 Task: Add Sprouts Organic Coconut Milk to the cart.
Action: Mouse moved to (28, 105)
Screenshot: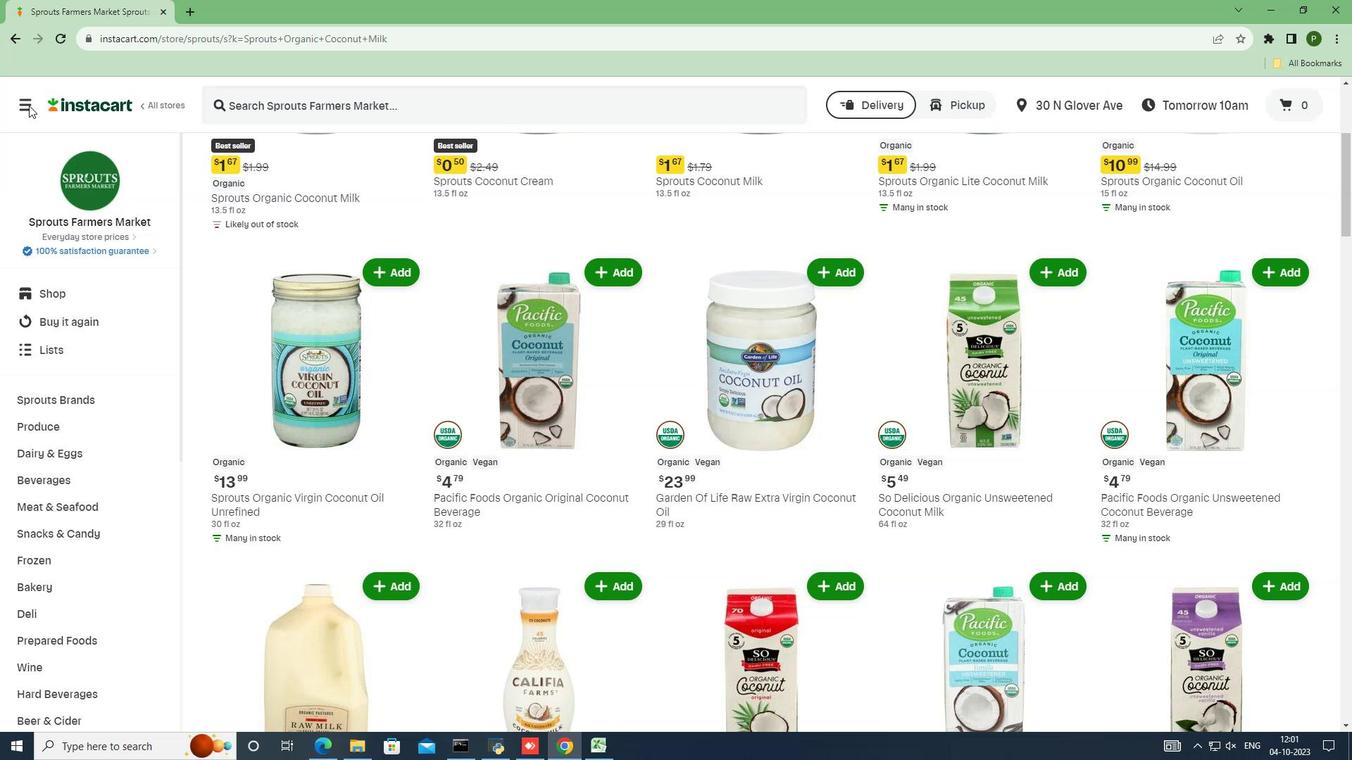 
Action: Mouse pressed left at (28, 105)
Screenshot: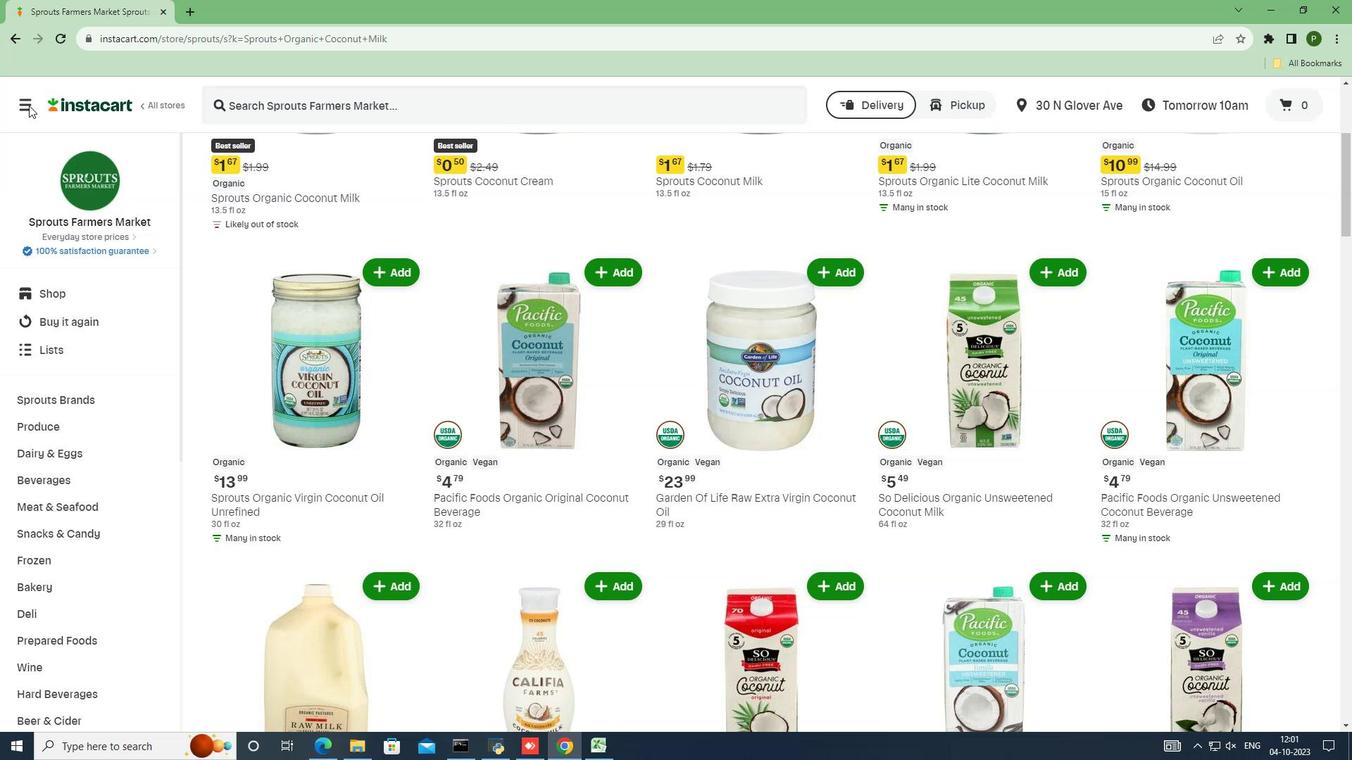 
Action: Mouse moved to (59, 392)
Screenshot: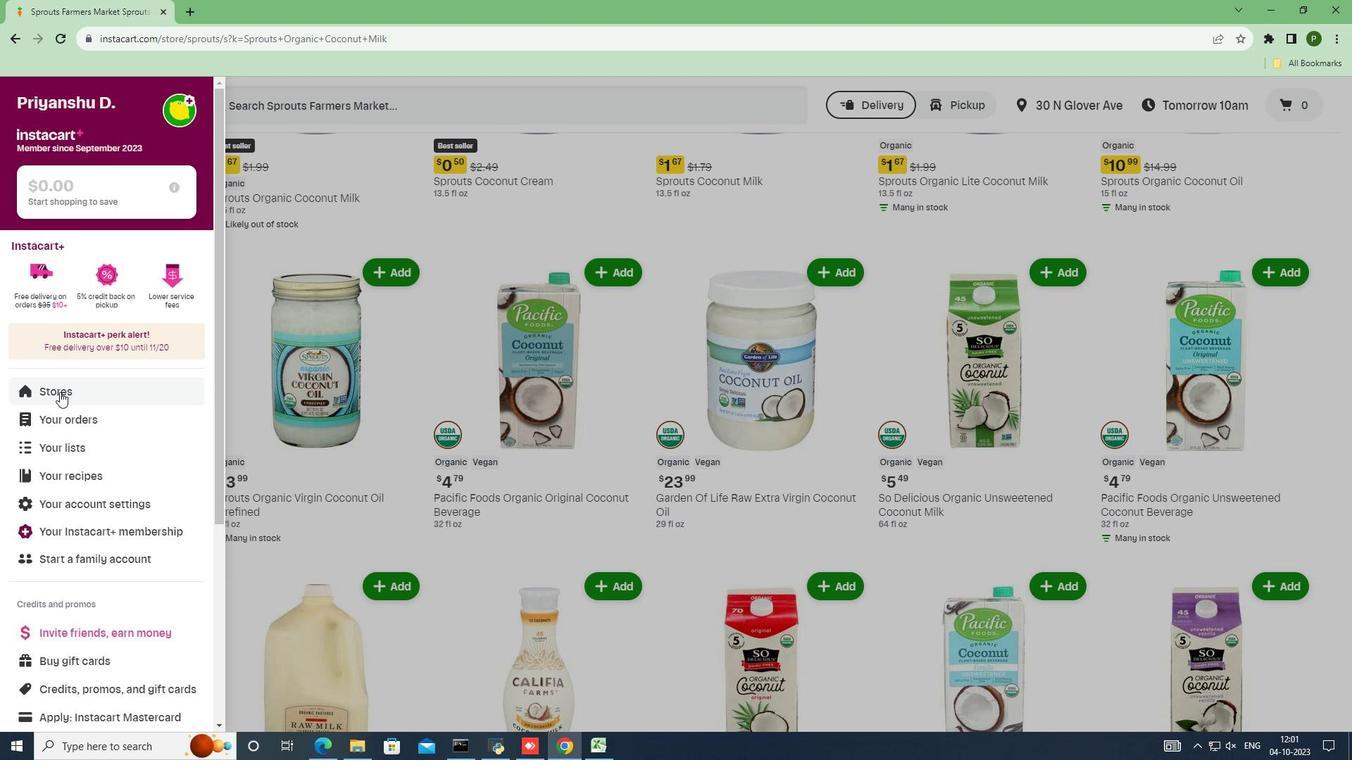 
Action: Mouse pressed left at (59, 392)
Screenshot: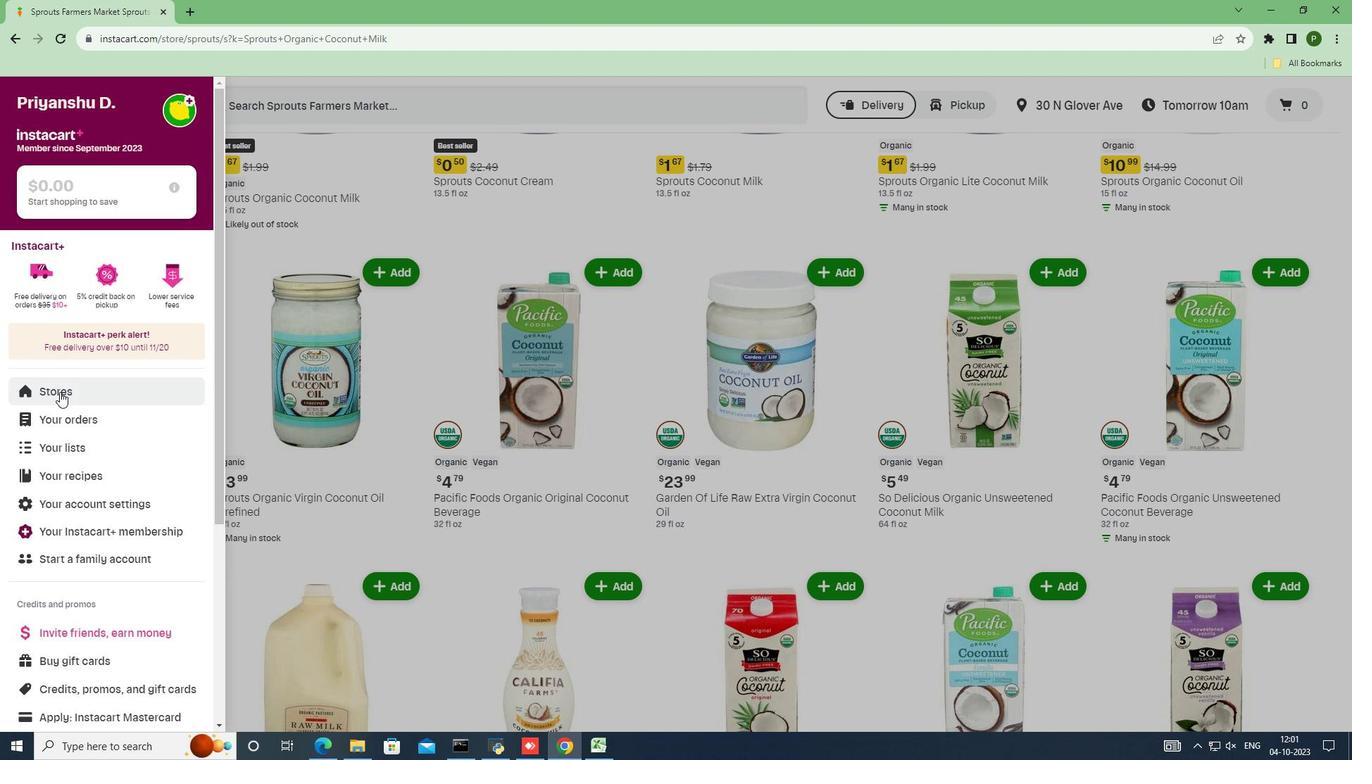 
Action: Mouse moved to (329, 171)
Screenshot: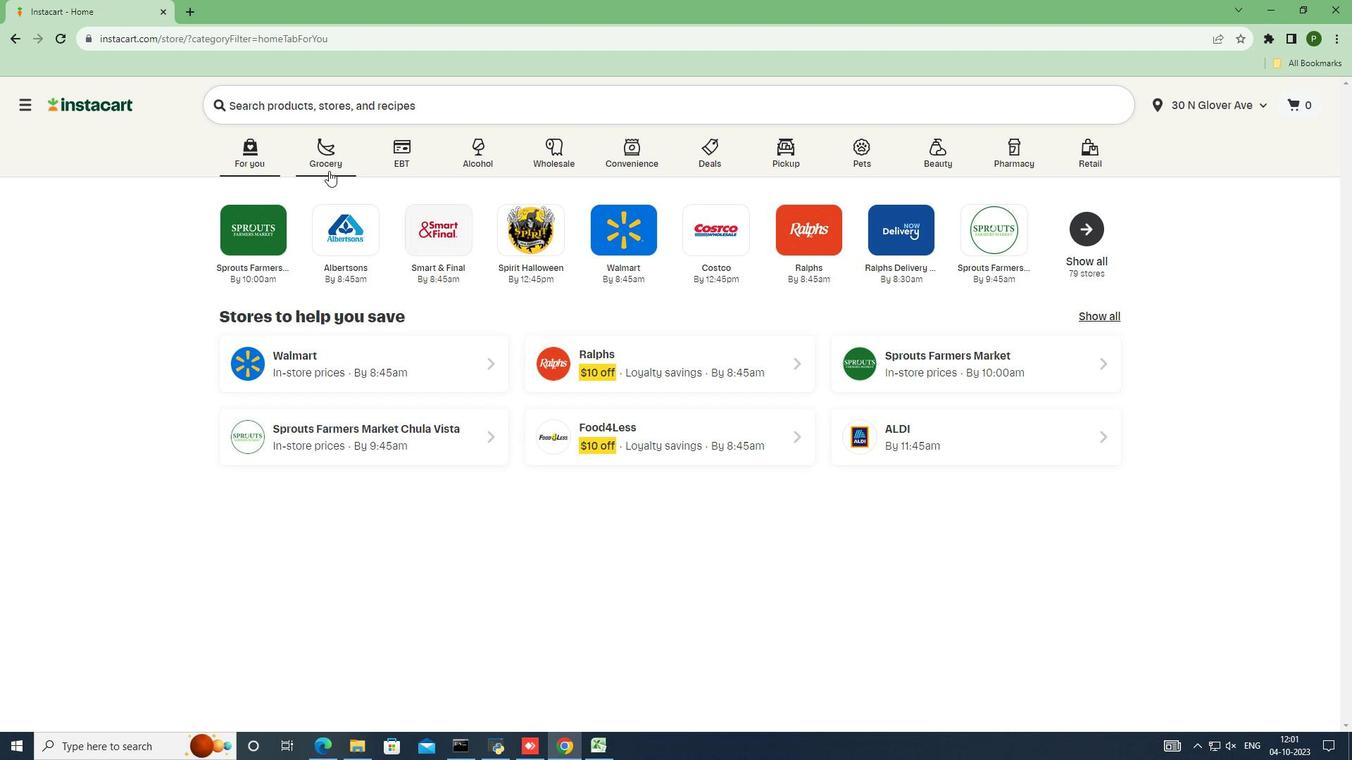 
Action: Mouse pressed left at (329, 171)
Screenshot: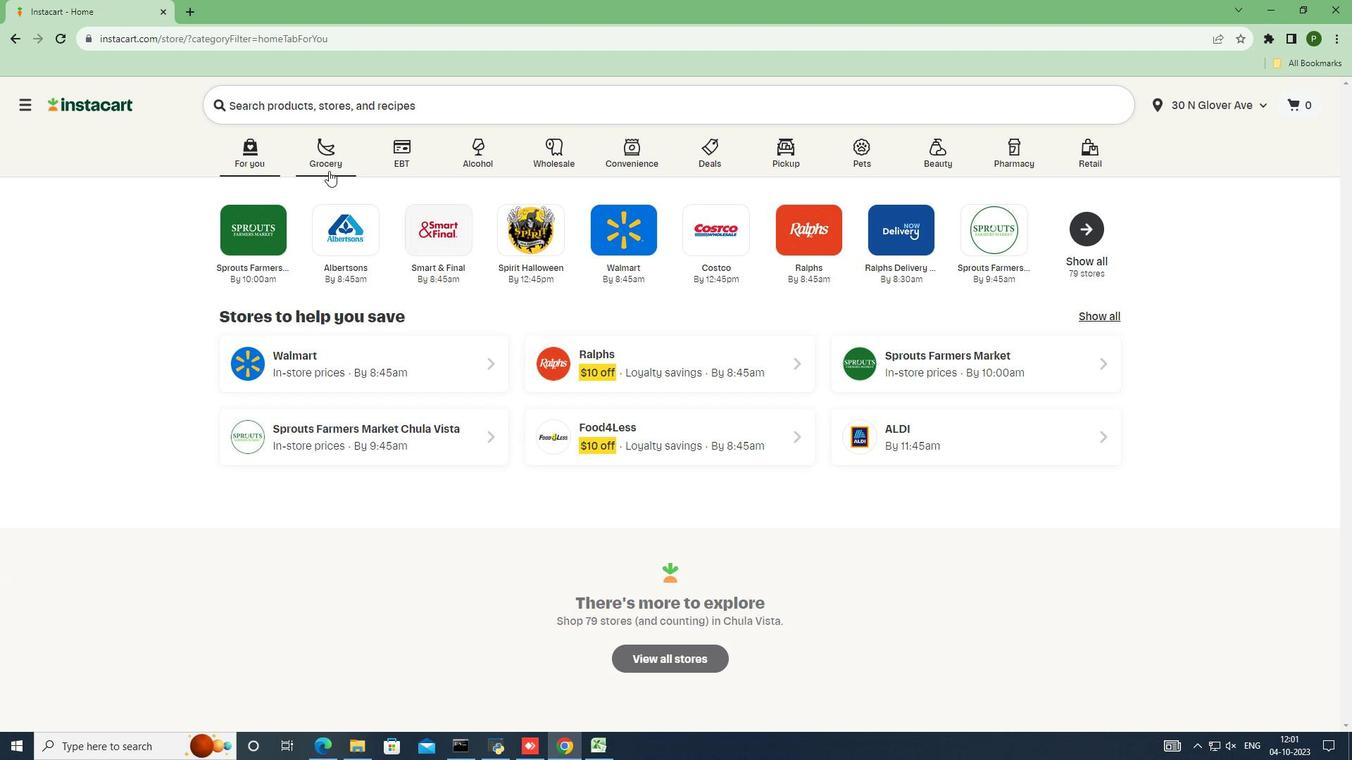 
Action: Mouse moved to (863, 313)
Screenshot: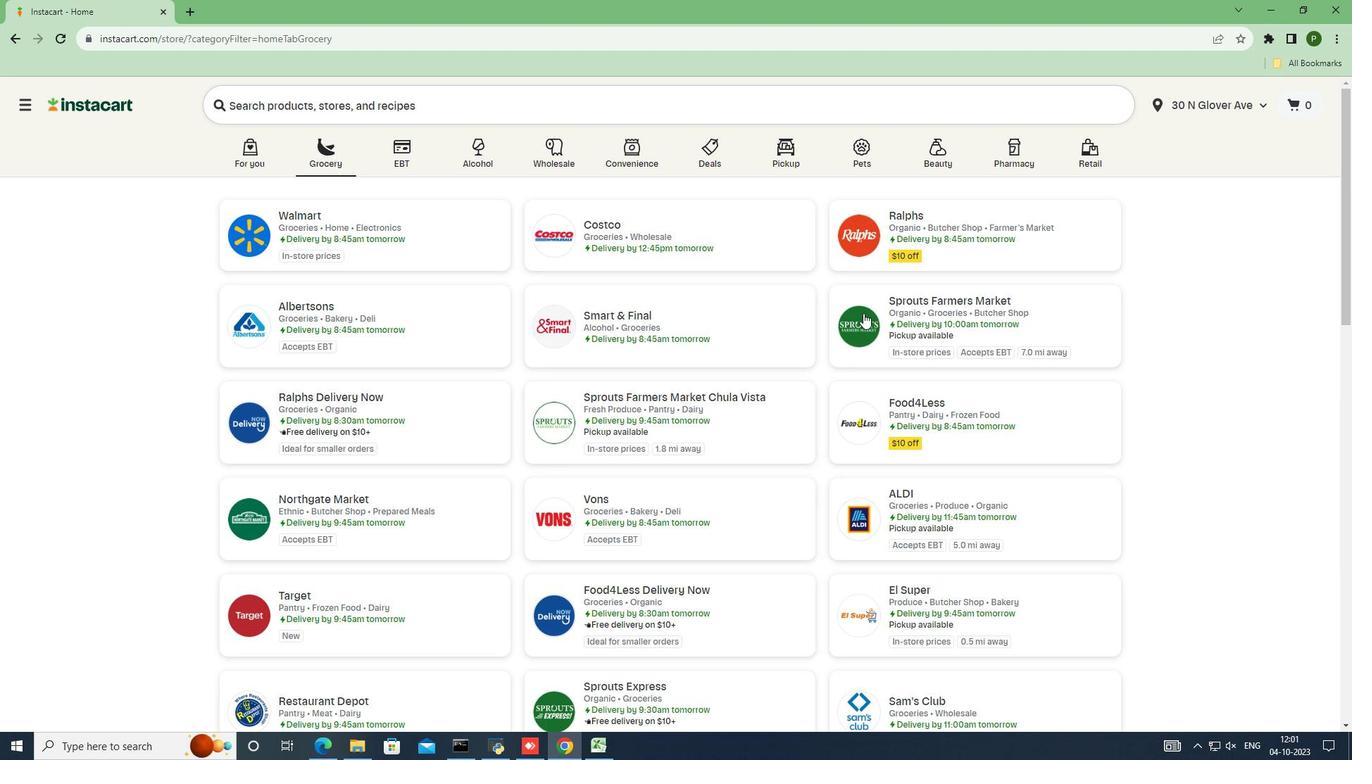 
Action: Mouse pressed left at (863, 313)
Screenshot: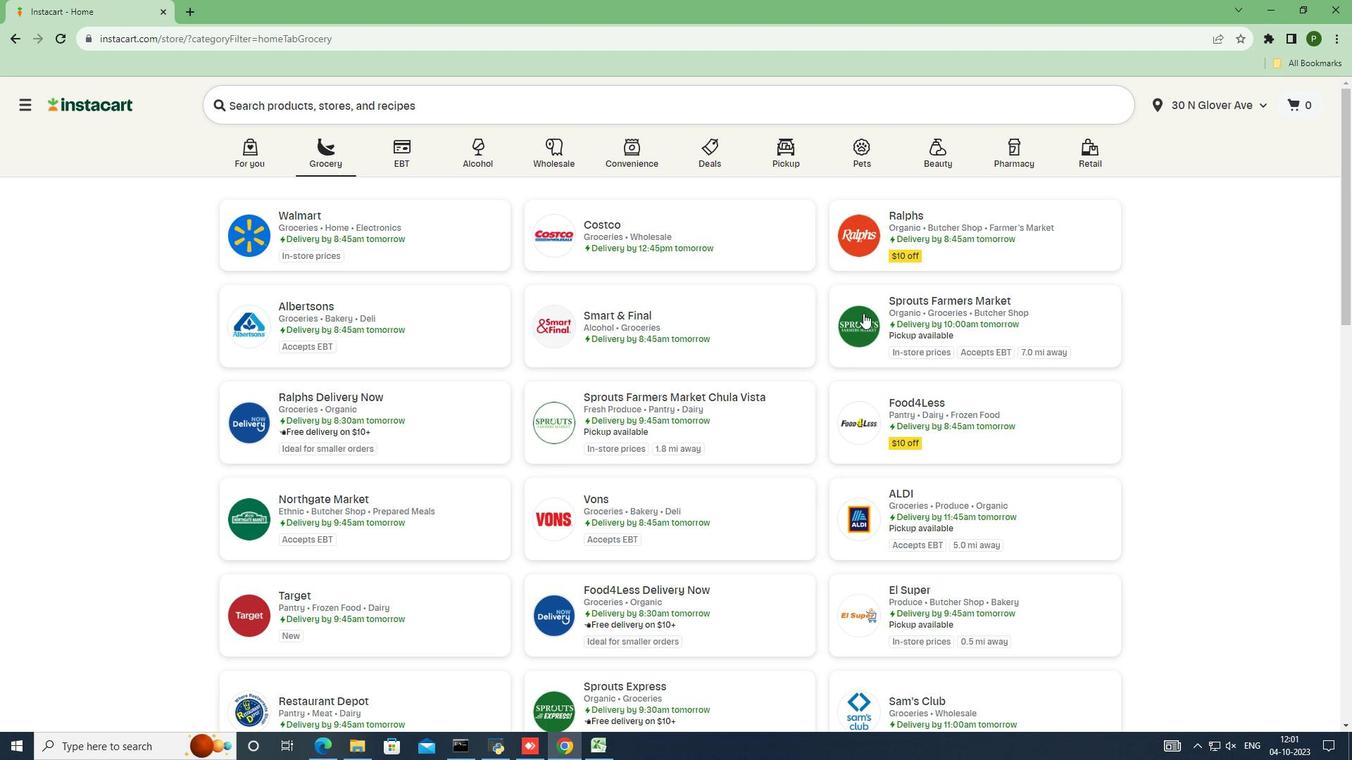 
Action: Mouse moved to (84, 398)
Screenshot: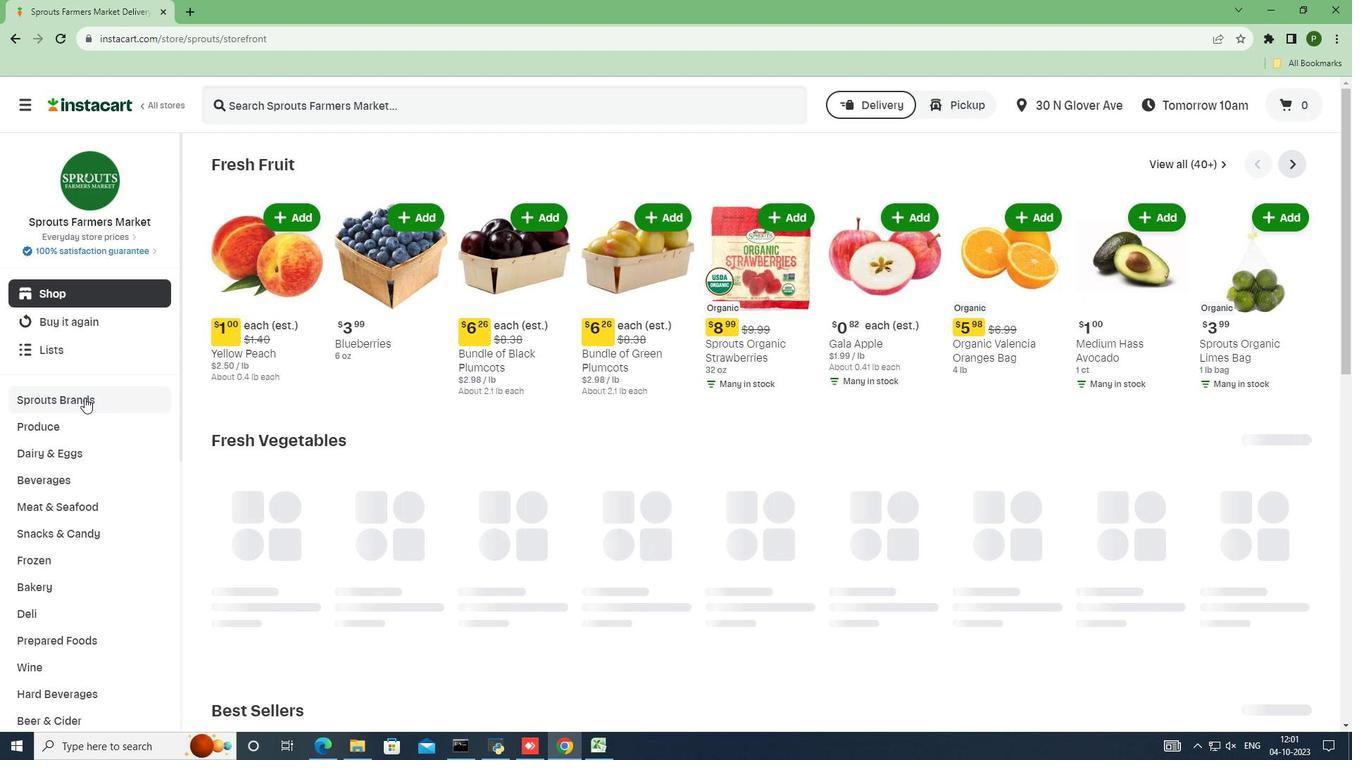 
Action: Mouse pressed left at (84, 398)
Screenshot: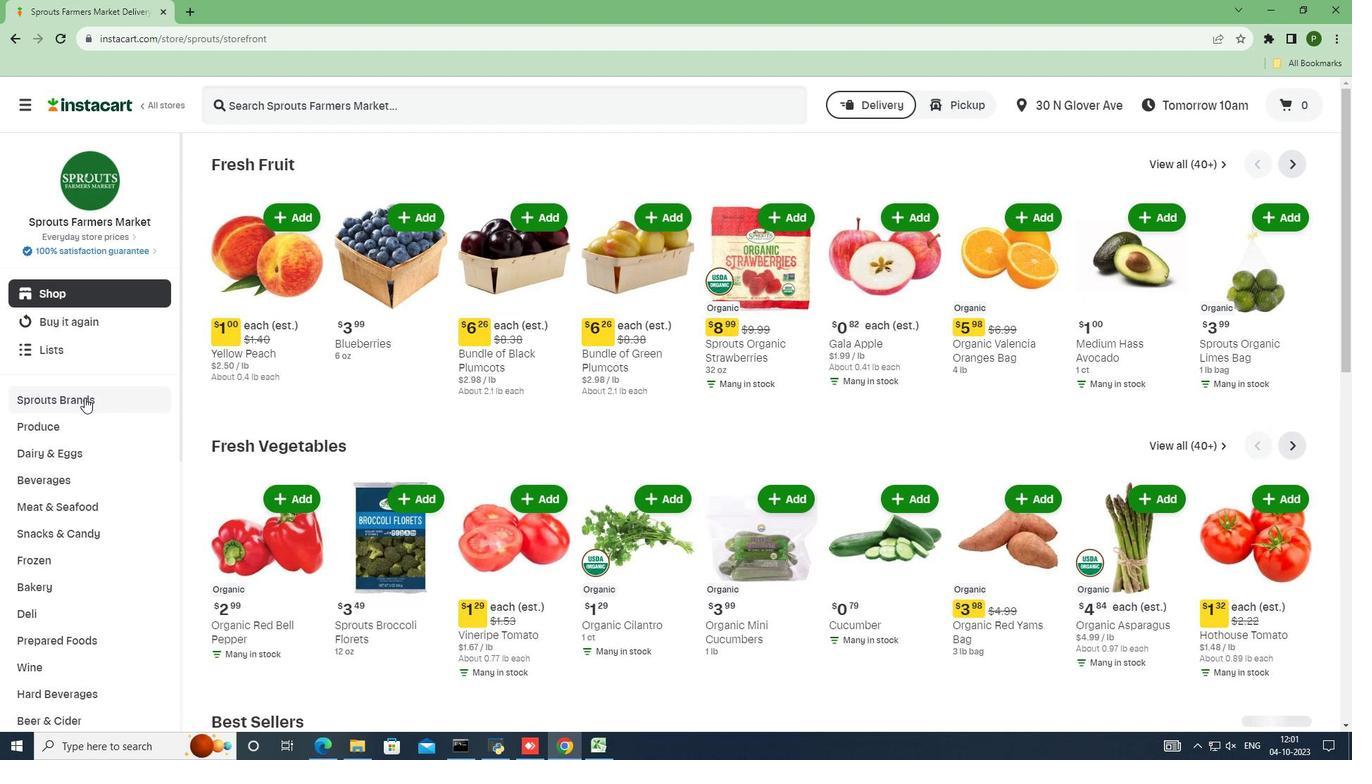 
Action: Mouse moved to (70, 503)
Screenshot: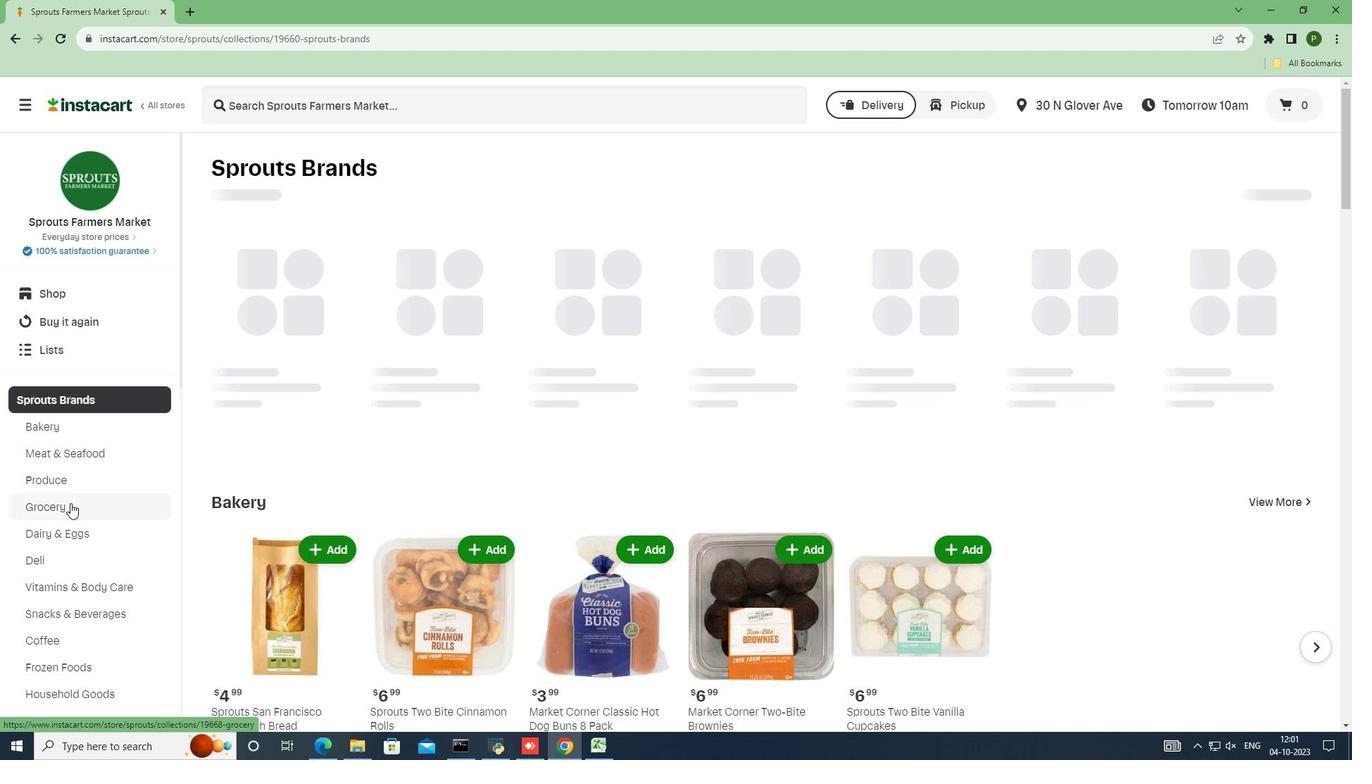 
Action: Mouse pressed left at (70, 503)
Screenshot: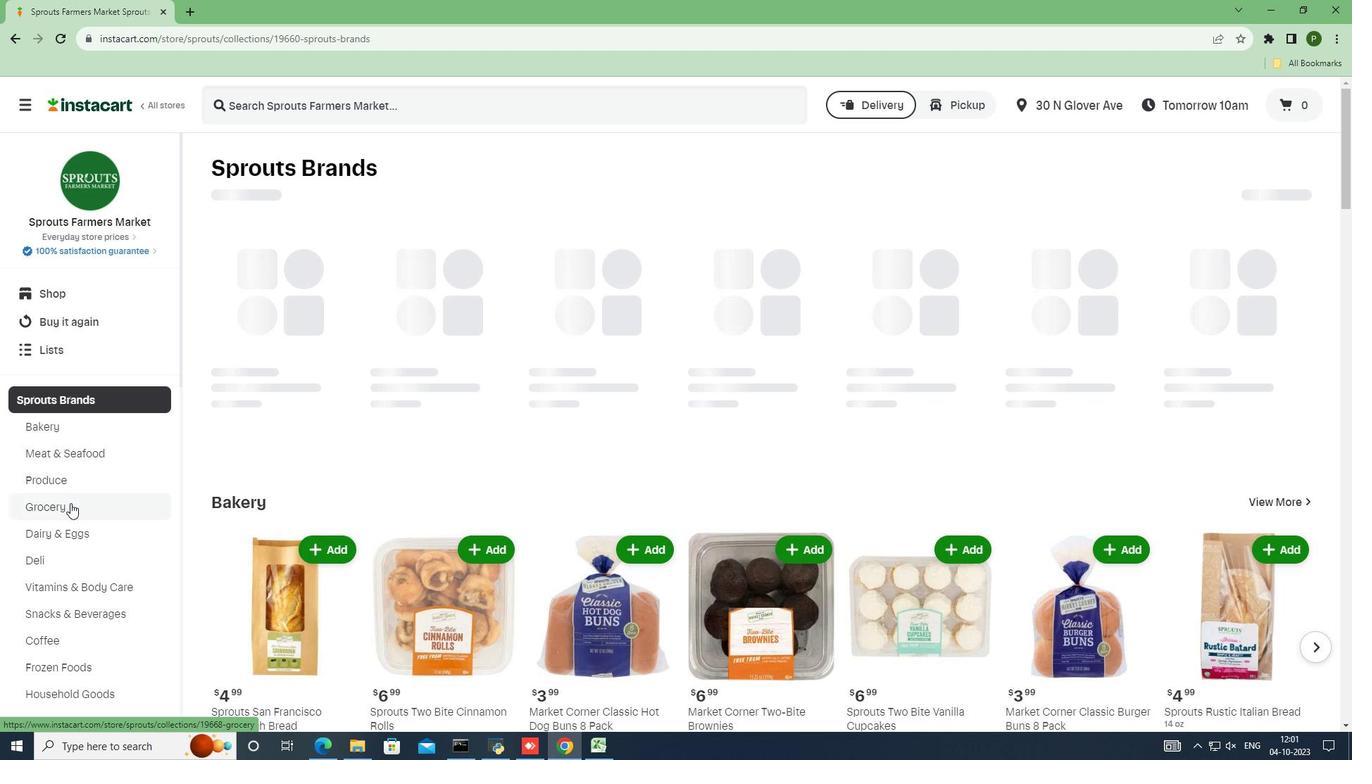 
Action: Mouse moved to (339, 283)
Screenshot: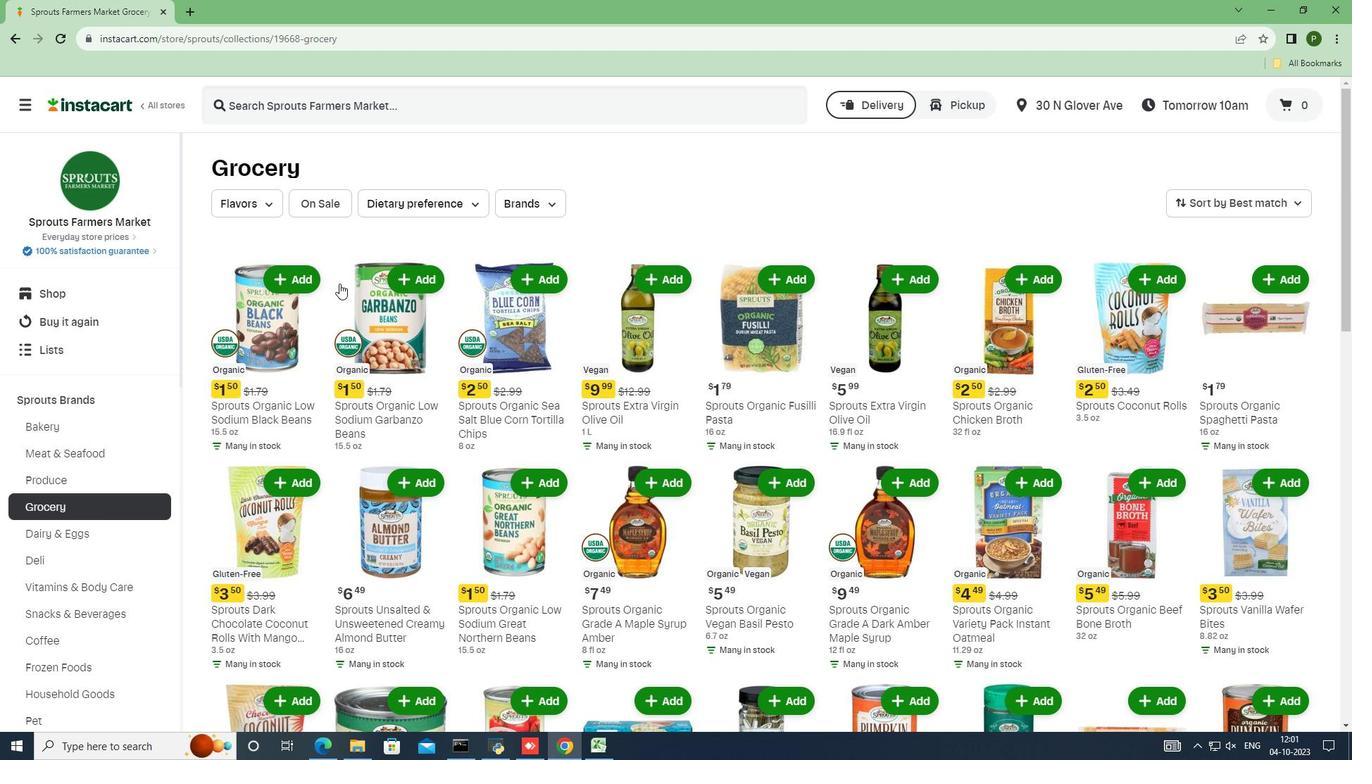 
Action: Mouse scrolled (339, 283) with delta (0, 0)
Screenshot: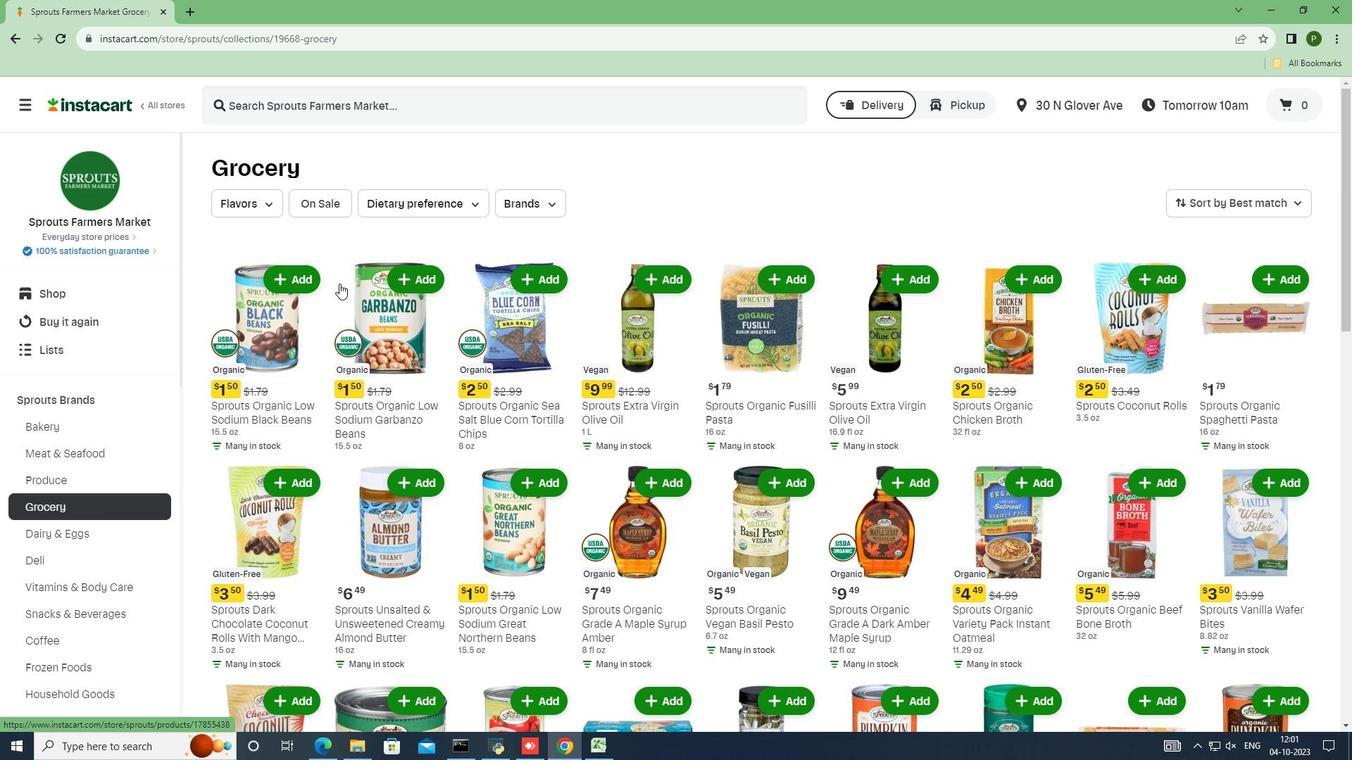 
Action: Mouse scrolled (339, 283) with delta (0, 0)
Screenshot: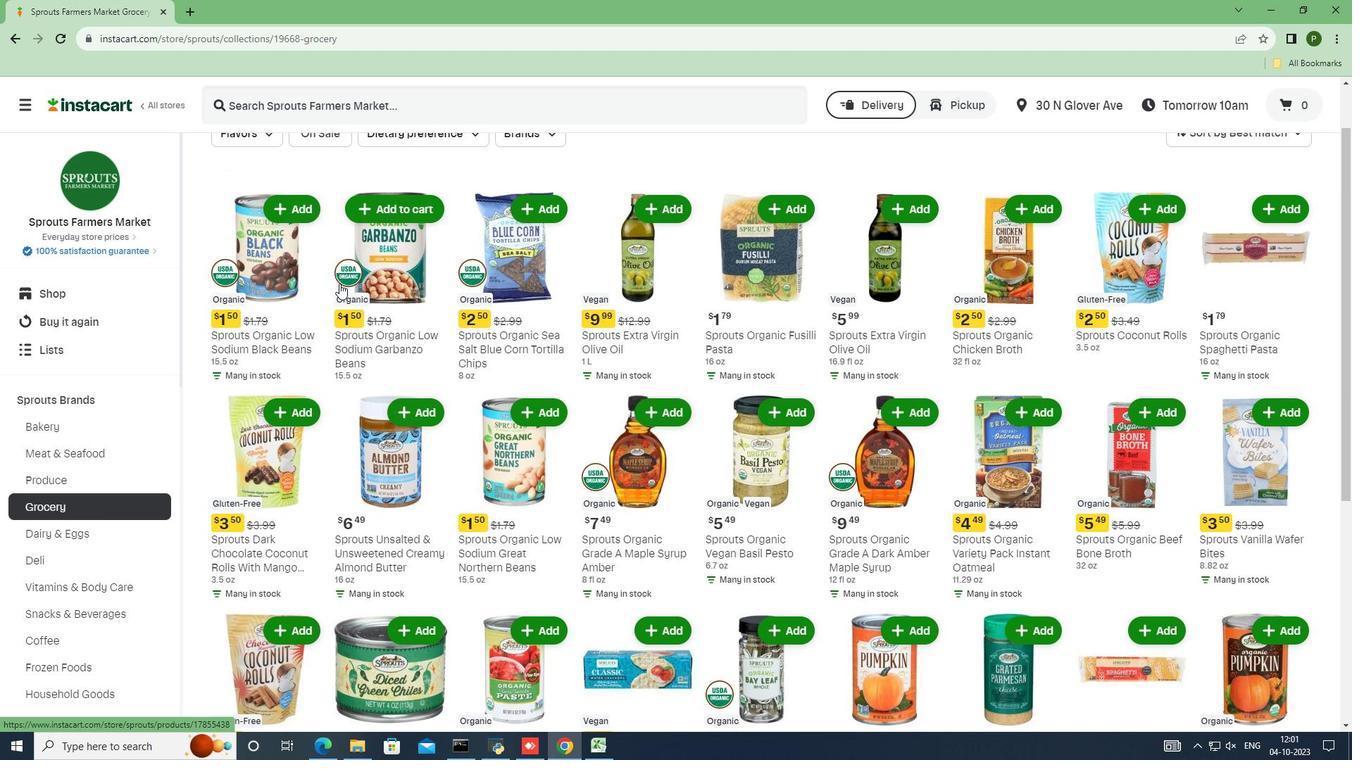 
Action: Mouse scrolled (339, 283) with delta (0, 0)
Screenshot: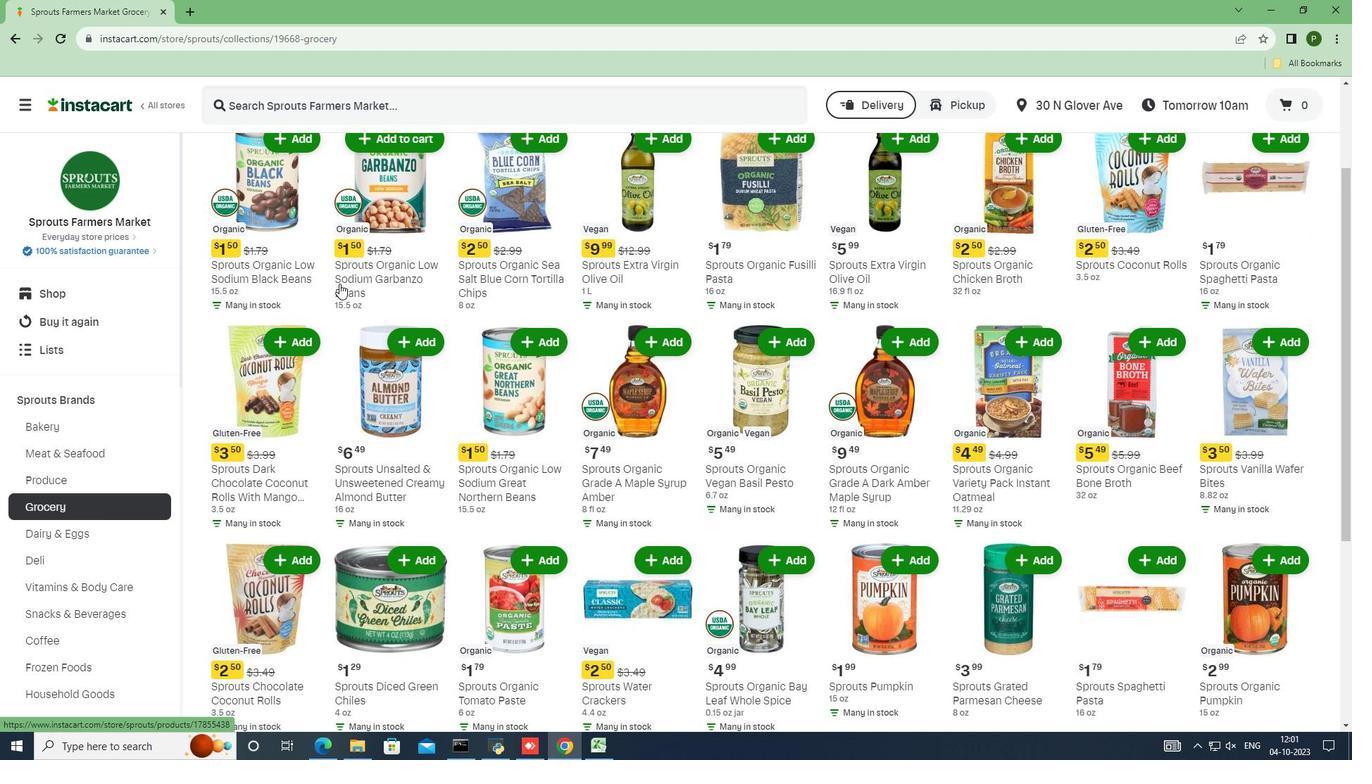 
Action: Mouse scrolled (339, 283) with delta (0, 0)
Screenshot: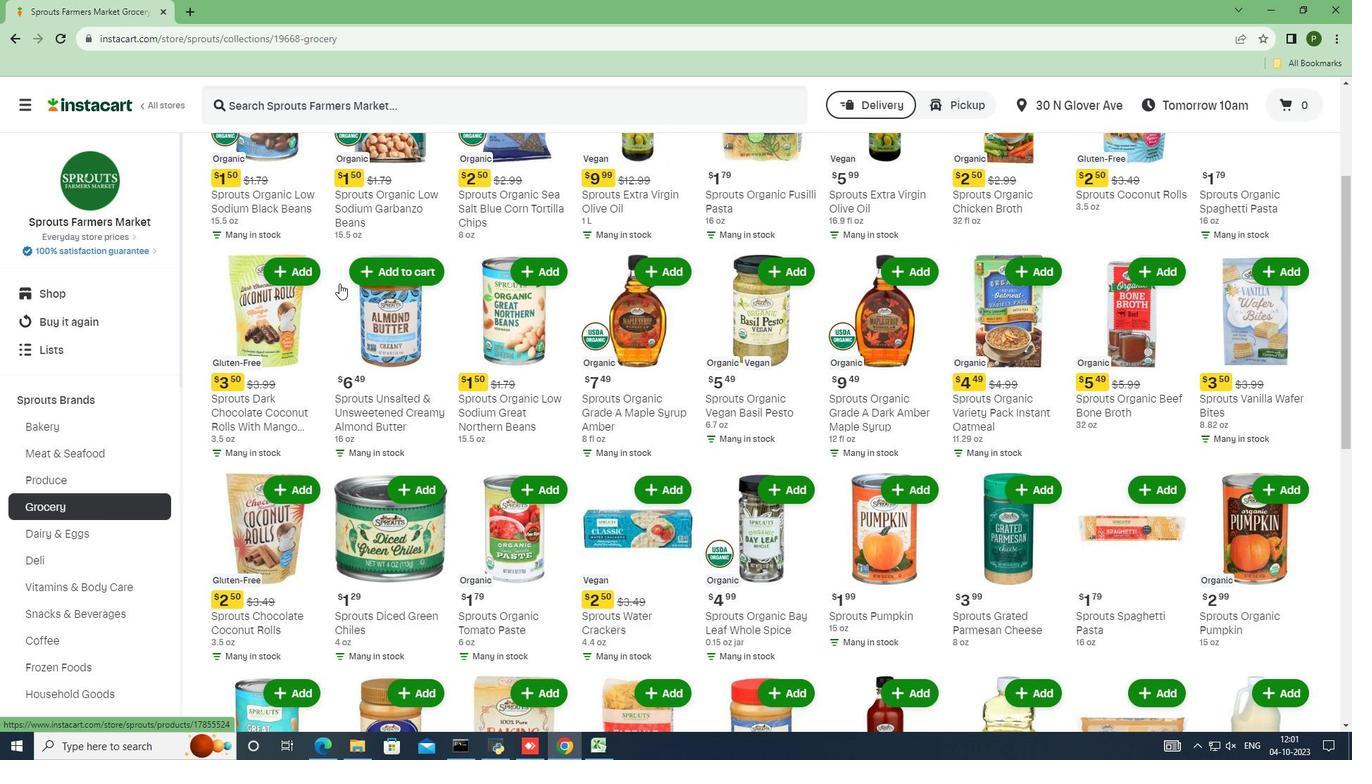 
Action: Mouse scrolled (339, 283) with delta (0, 0)
Screenshot: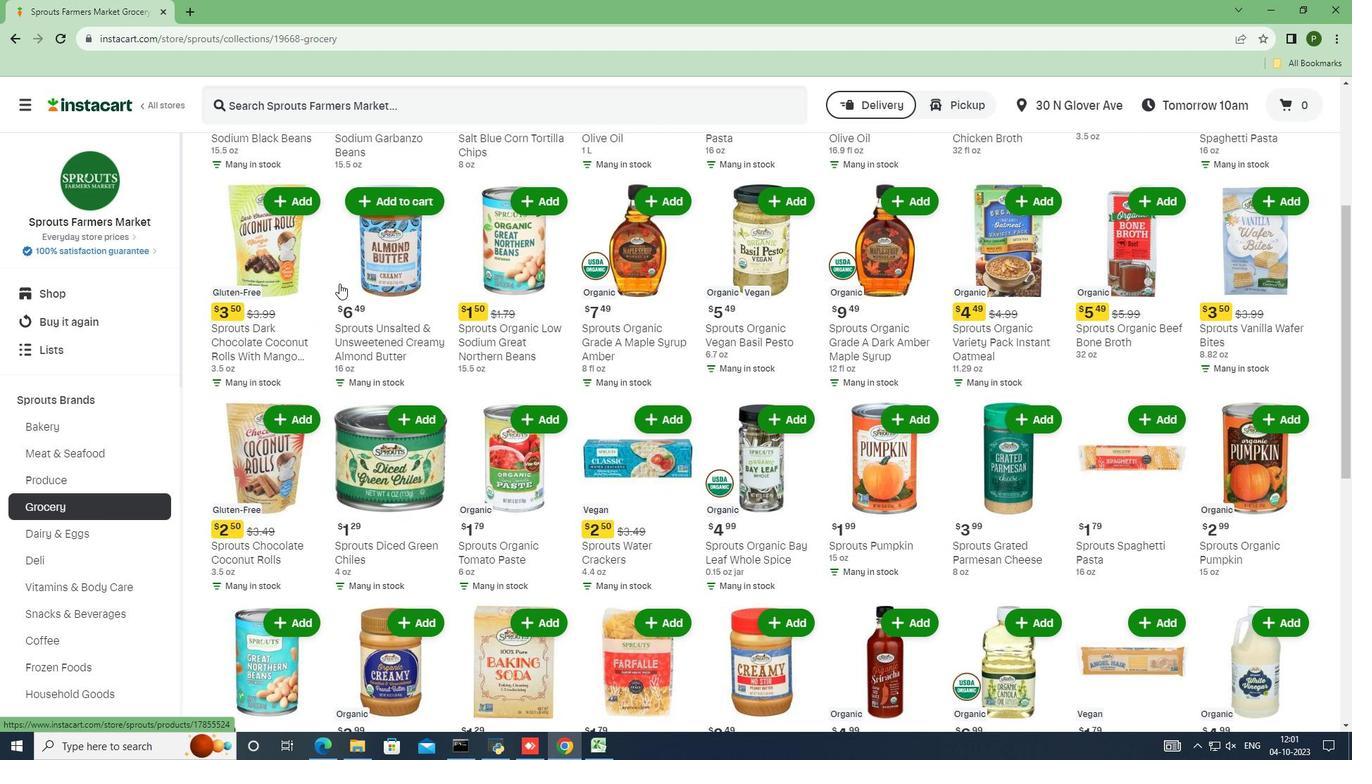 
Action: Mouse scrolled (339, 283) with delta (0, 0)
Screenshot: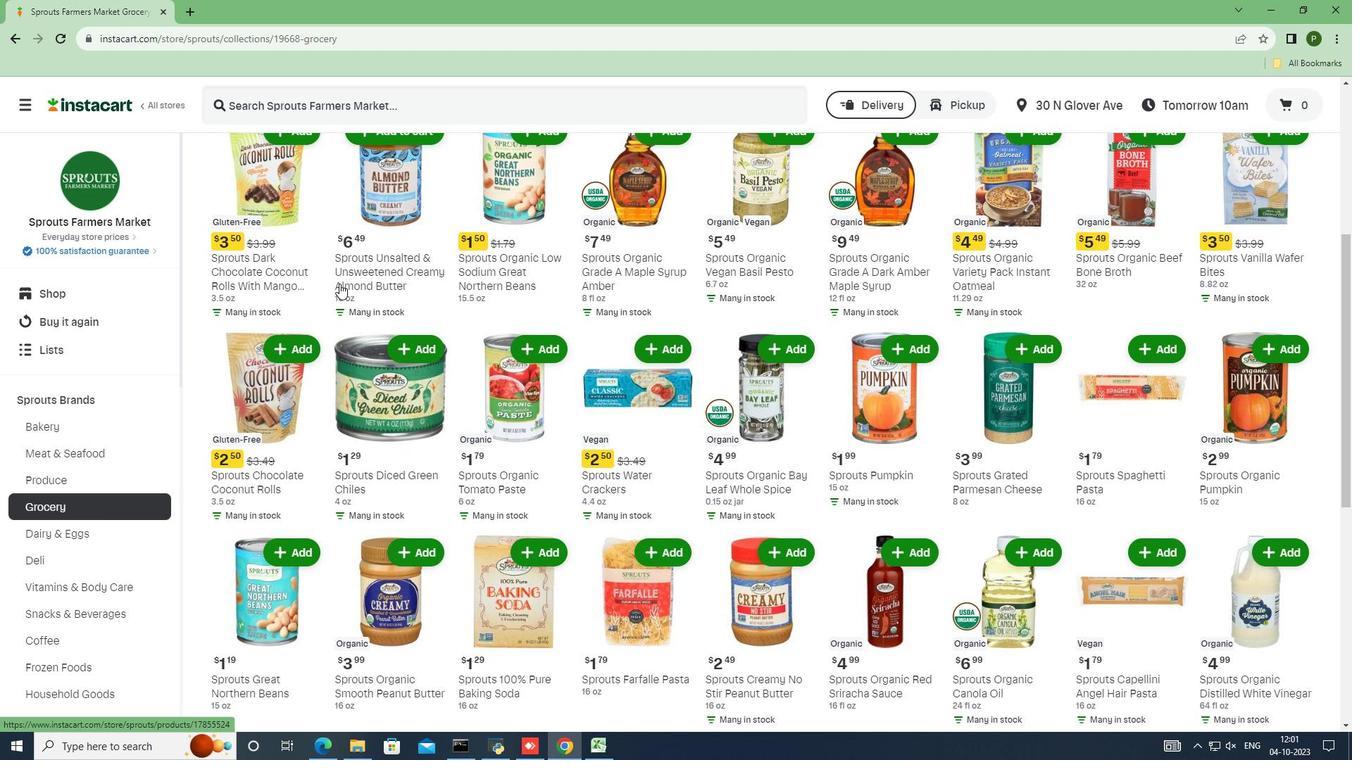 
Action: Mouse scrolled (339, 283) with delta (0, 0)
Screenshot: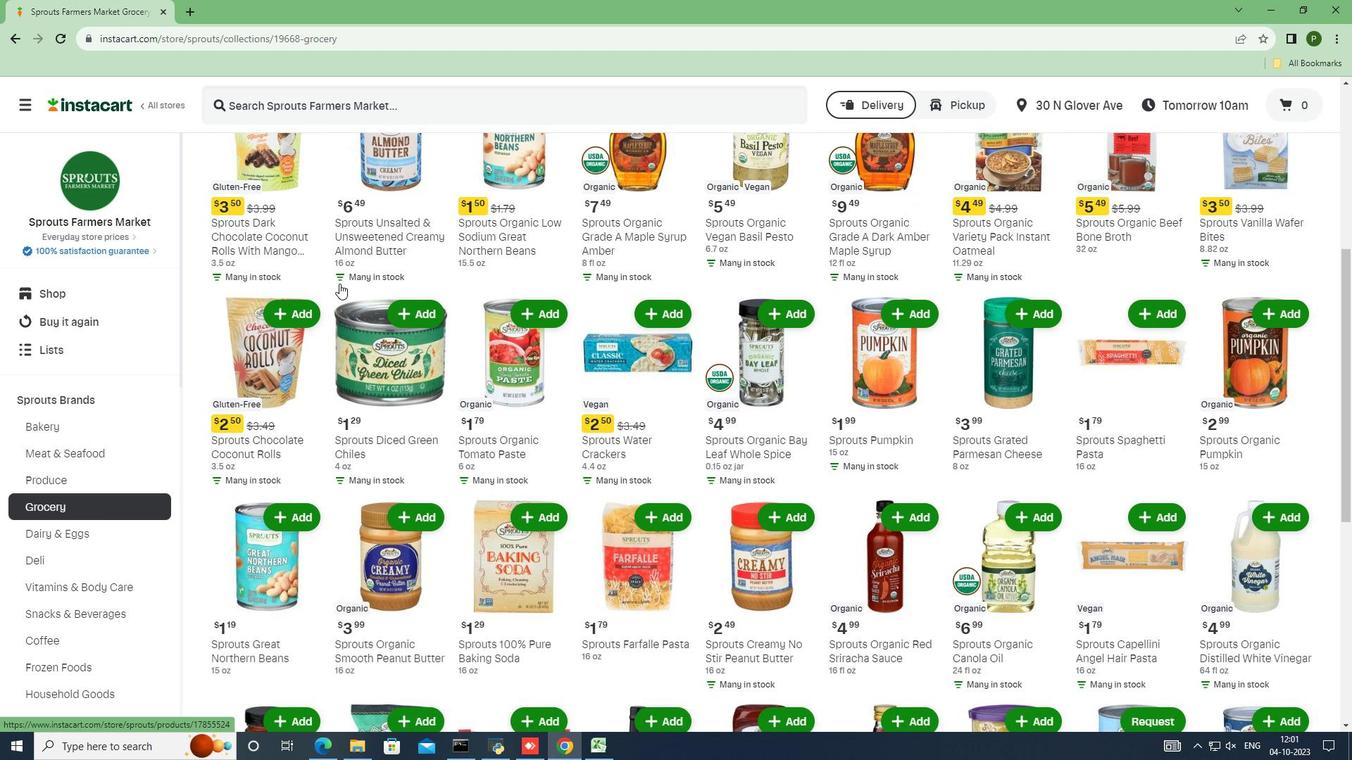
Action: Mouse scrolled (339, 283) with delta (0, 0)
Screenshot: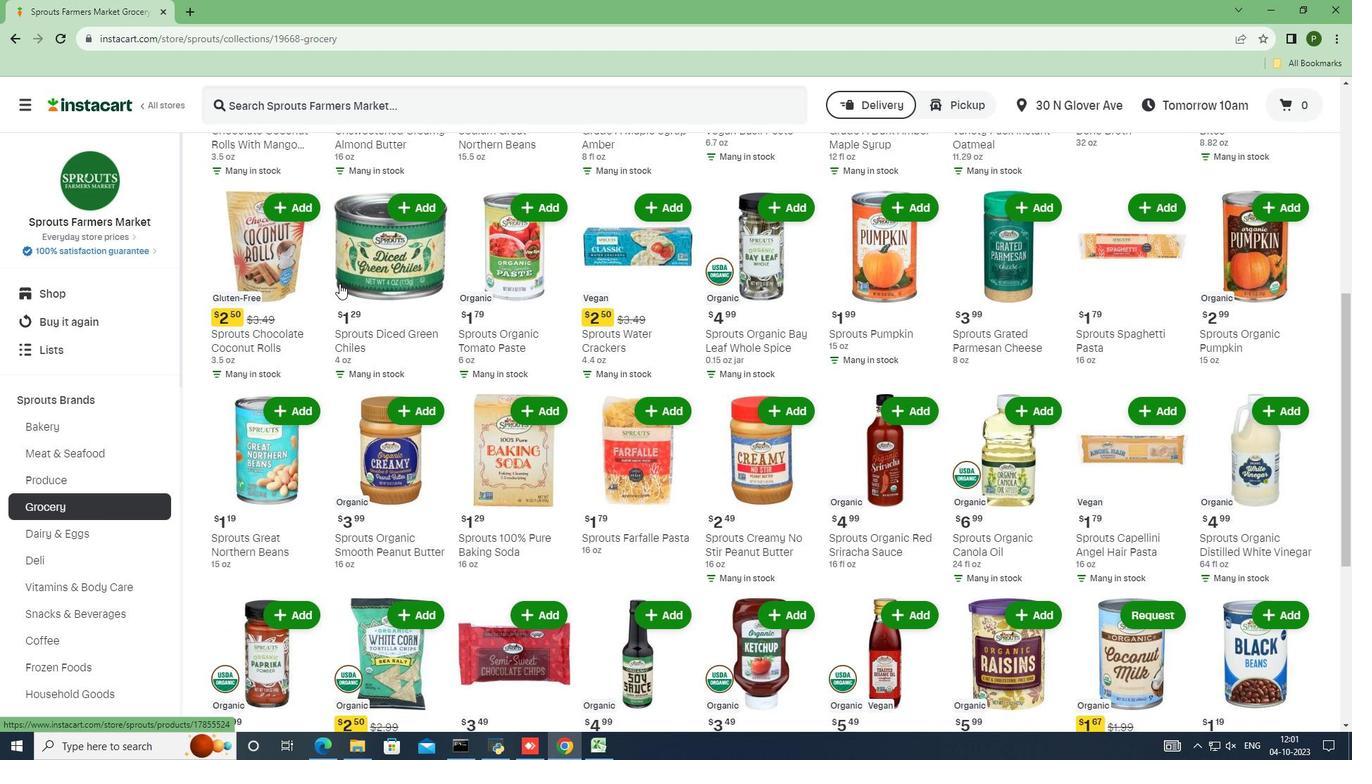 
Action: Mouse scrolled (339, 283) with delta (0, 0)
Screenshot: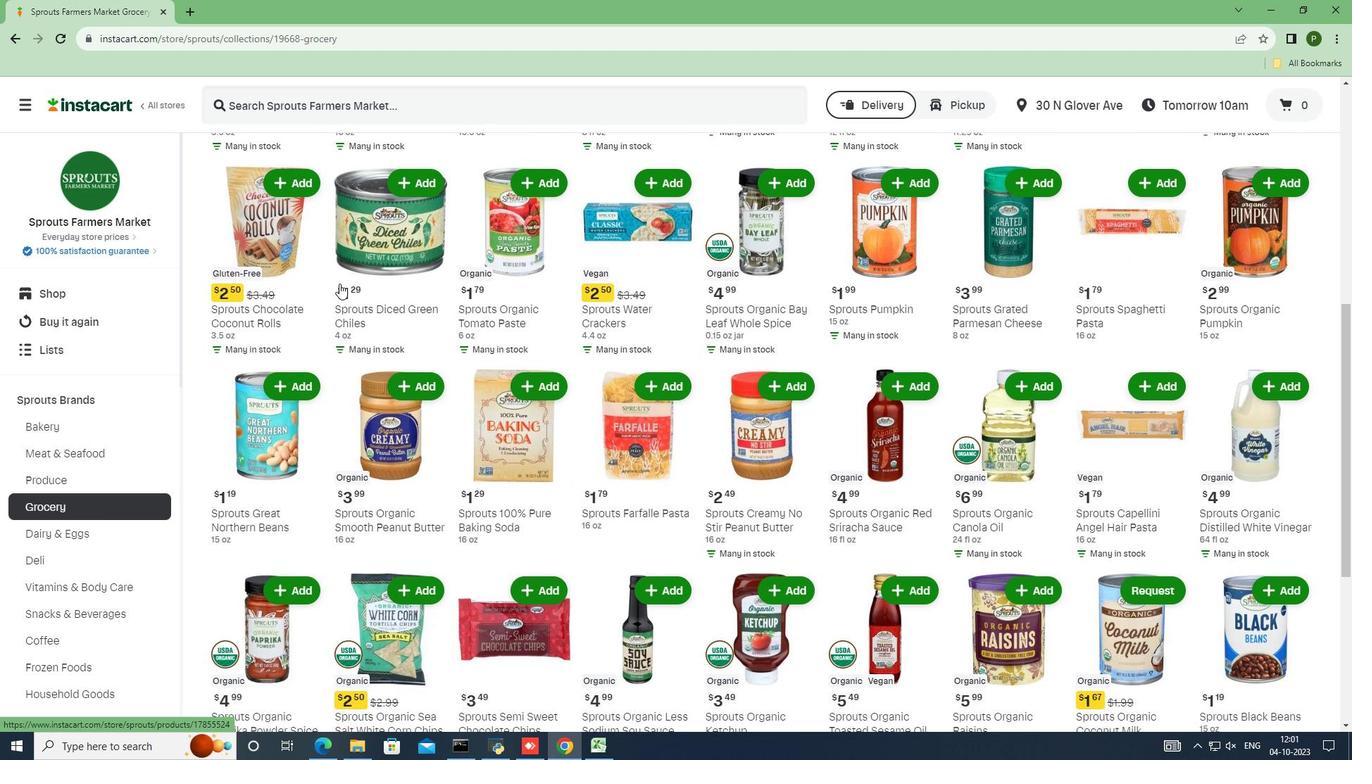 
Action: Mouse scrolled (339, 283) with delta (0, 0)
Screenshot: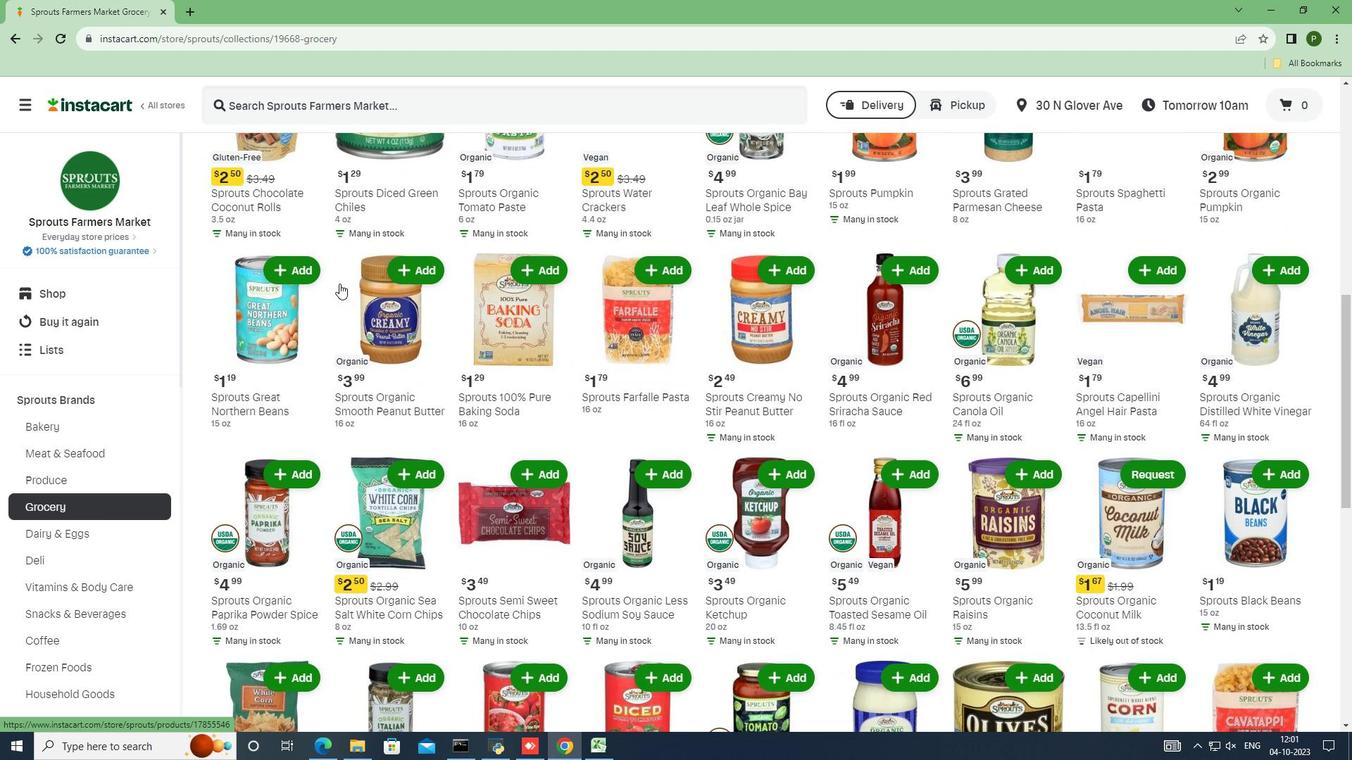 
Action: Mouse scrolled (339, 283) with delta (0, 0)
Screenshot: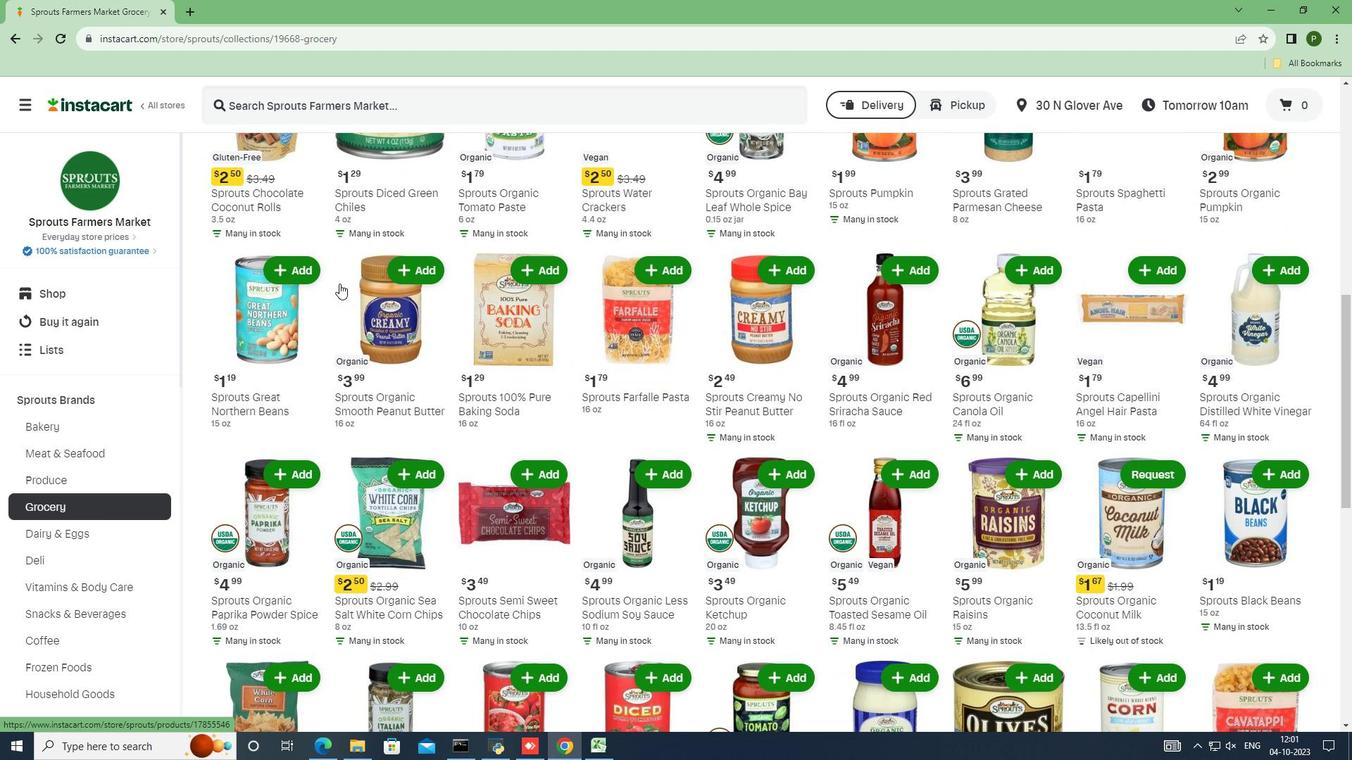 
Action: Mouse scrolled (339, 283) with delta (0, 0)
Screenshot: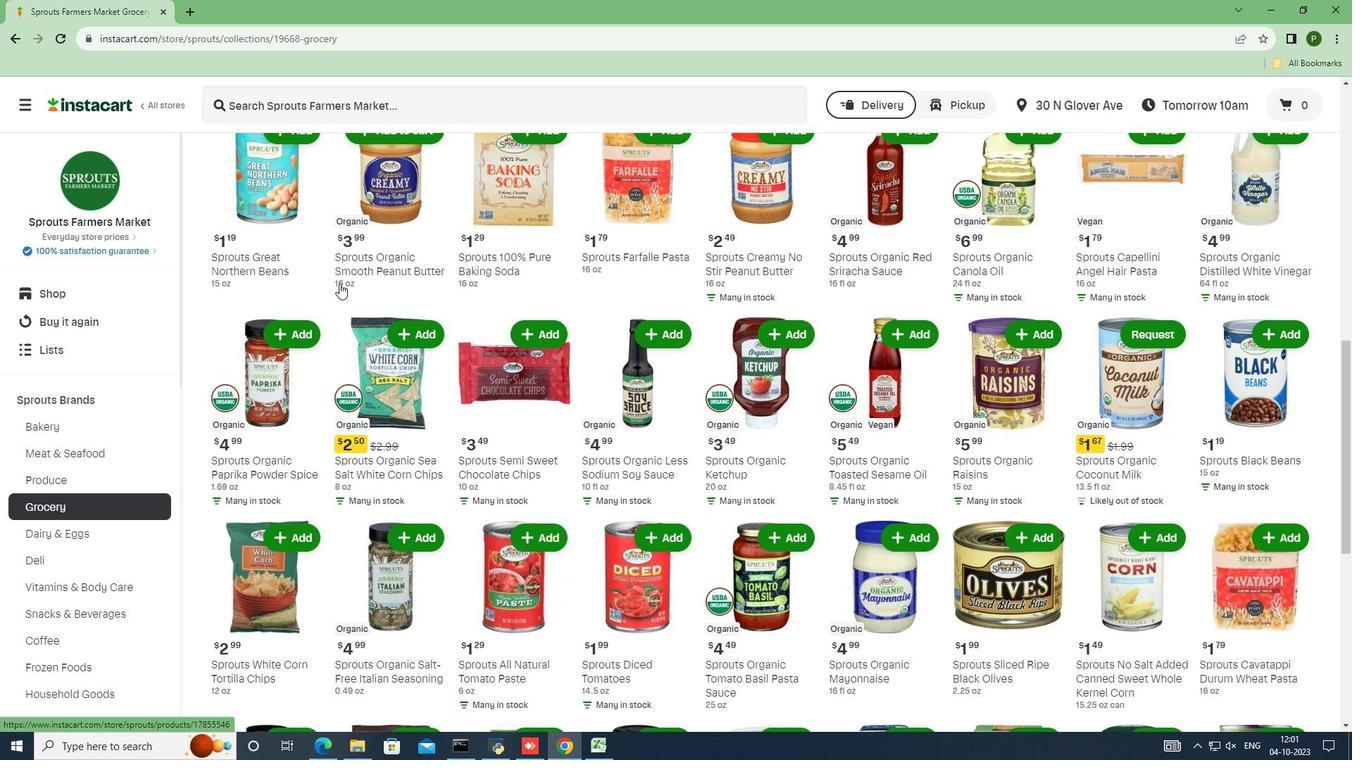 
Action: Mouse moved to (1148, 262)
Screenshot: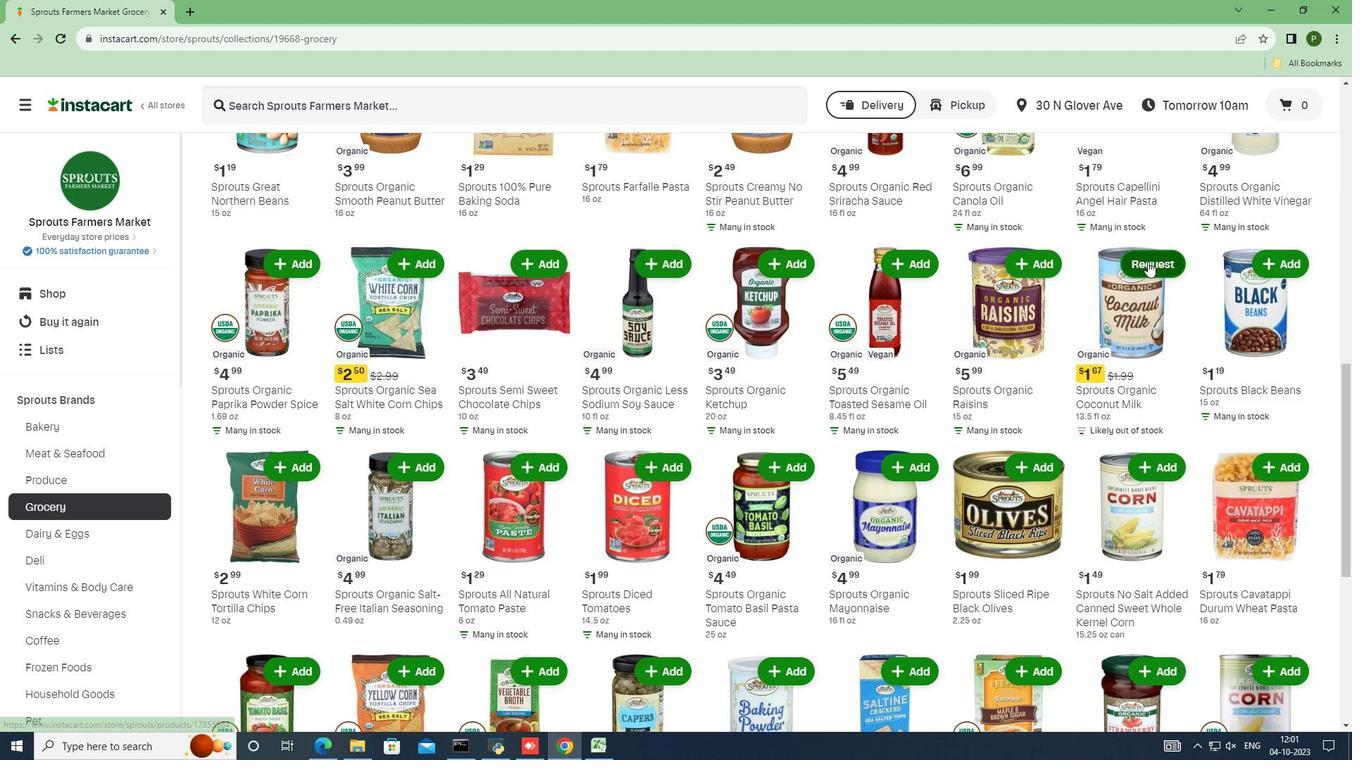 
Action: Mouse pressed left at (1148, 262)
Screenshot: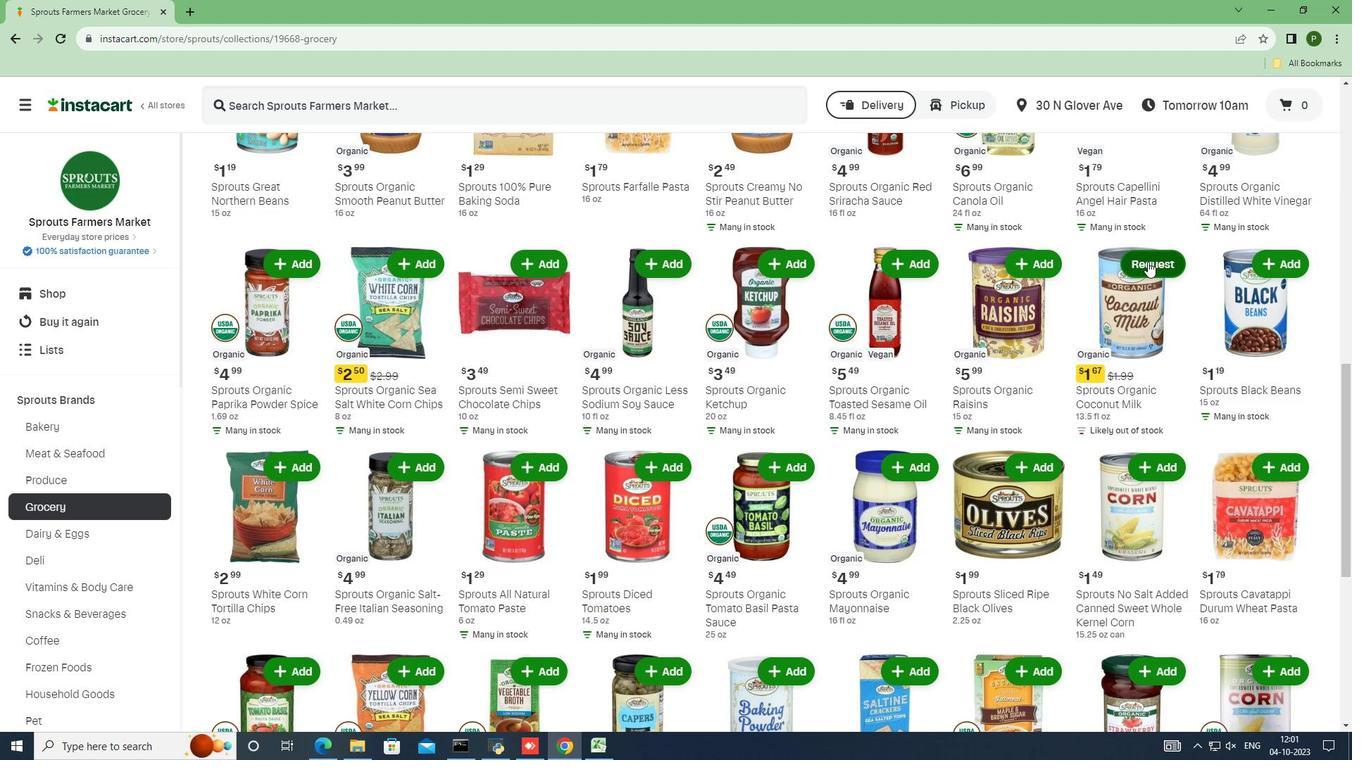
